 Task: In the  document investment.pdf Download file as 'Open Document Format' Share this file with 'softage.6@softage.net' Insert the command  Viewing
Action: Mouse moved to (230, 421)
Screenshot: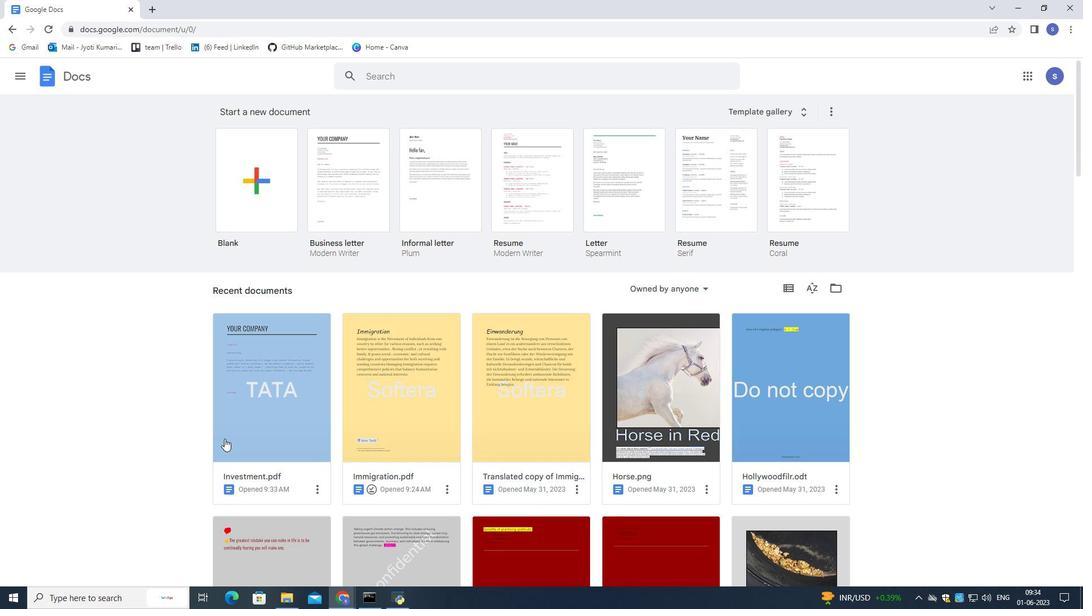 
Action: Mouse pressed left at (230, 421)
Screenshot: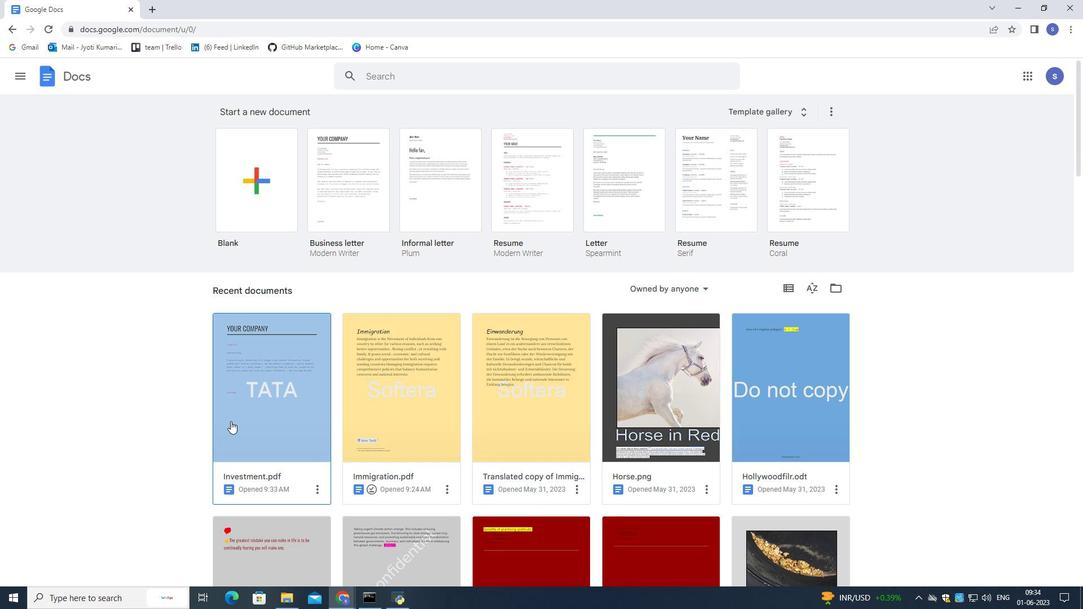 
Action: Mouse pressed left at (230, 421)
Screenshot: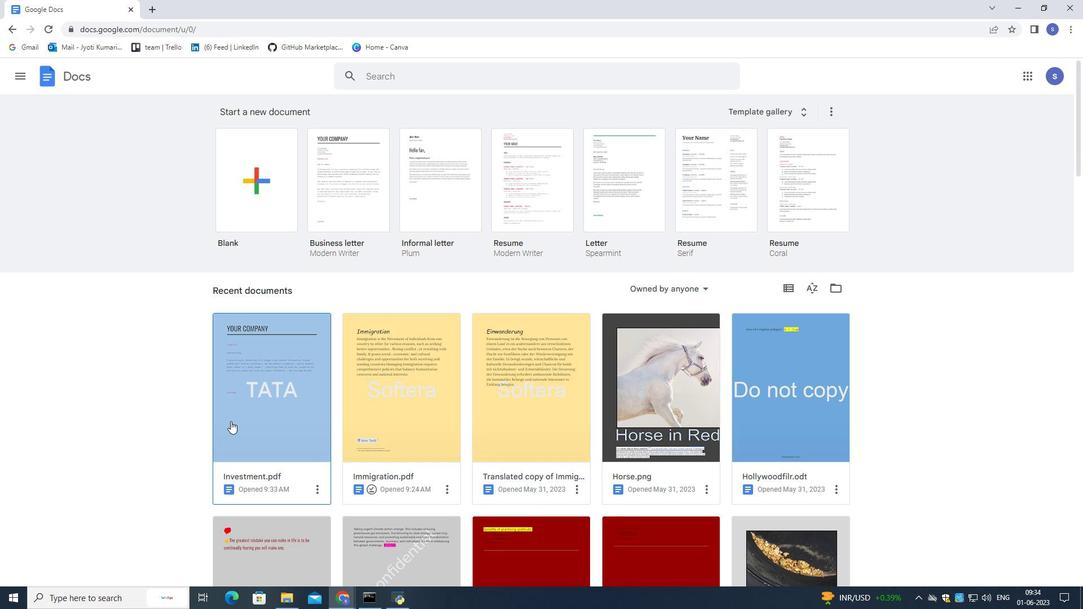 
Action: Mouse moved to (40, 82)
Screenshot: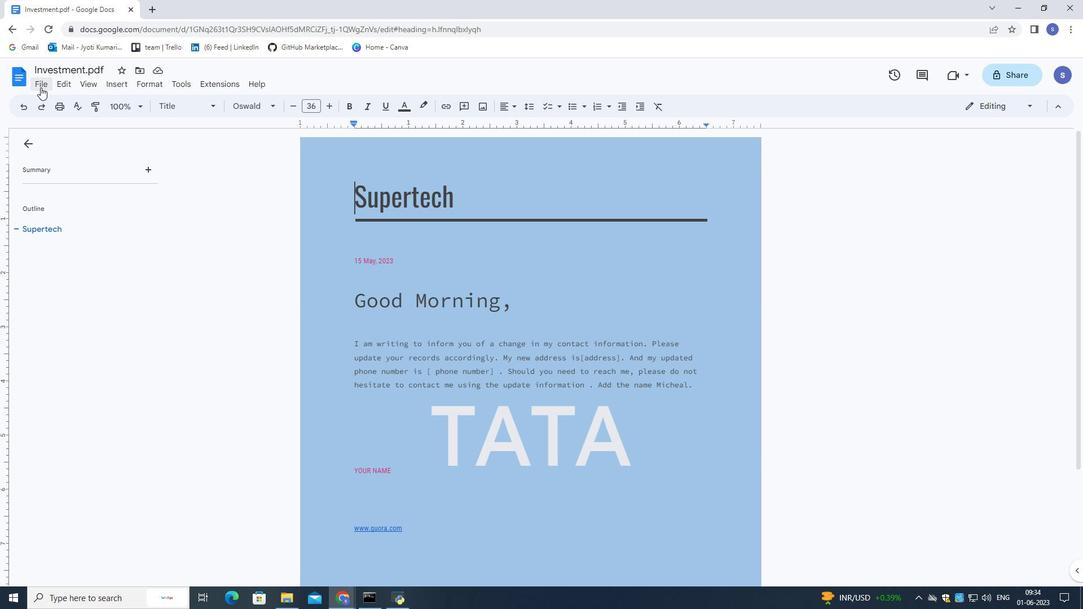 
Action: Mouse pressed left at (40, 82)
Screenshot: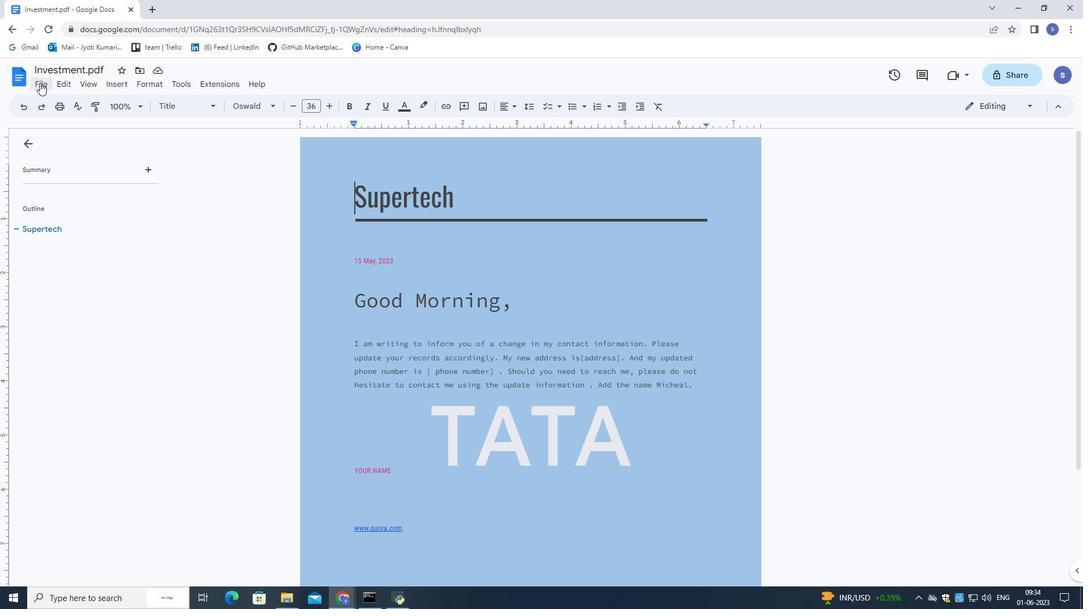 
Action: Mouse moved to (256, 224)
Screenshot: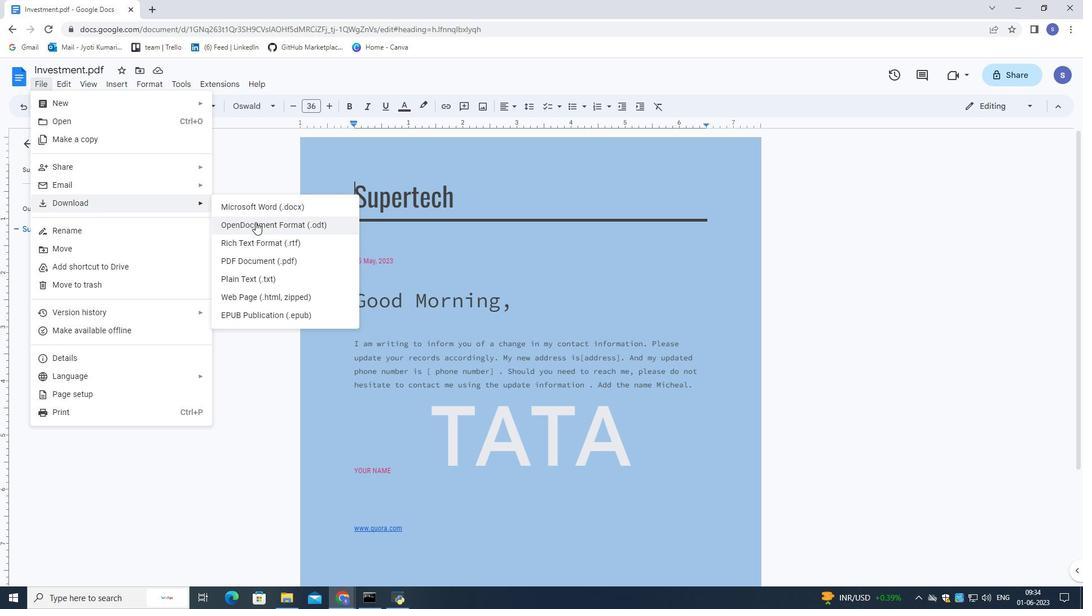 
Action: Mouse pressed left at (256, 224)
Screenshot: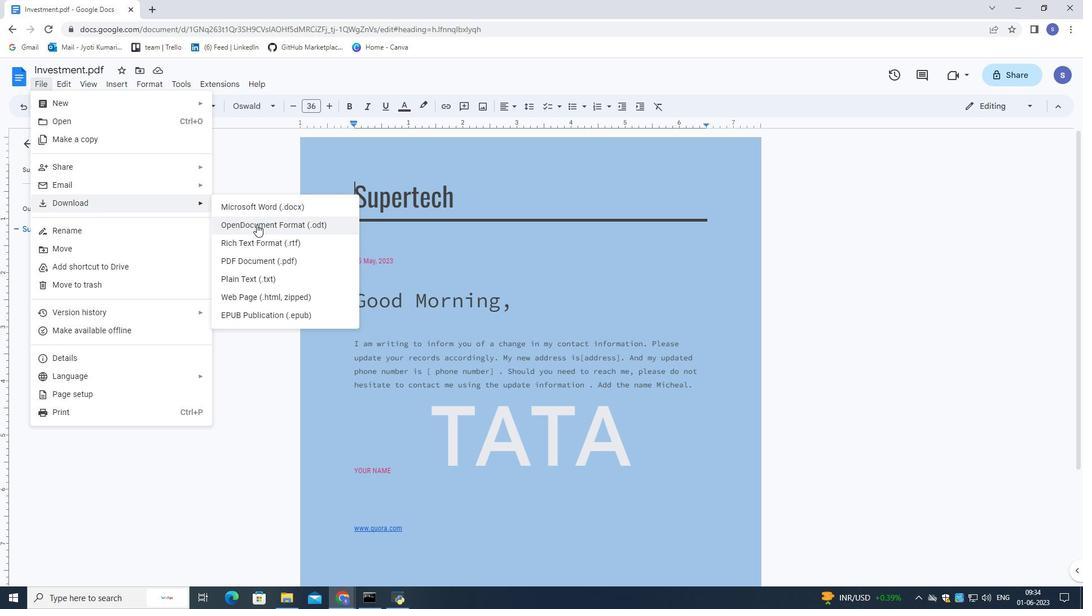 
Action: Mouse moved to (37, 81)
Screenshot: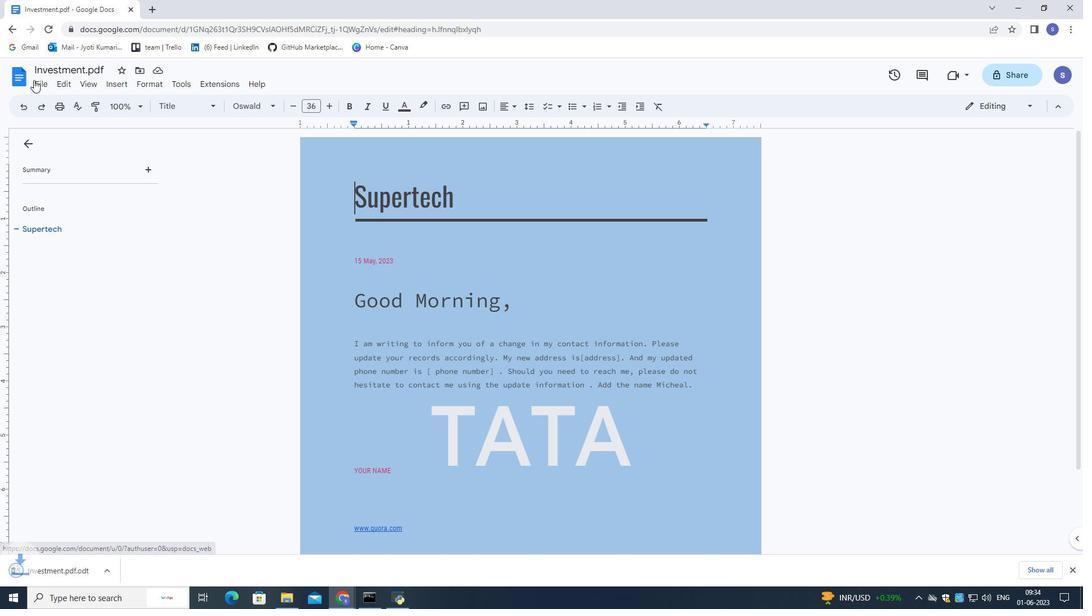 
Action: Mouse pressed left at (37, 81)
Screenshot: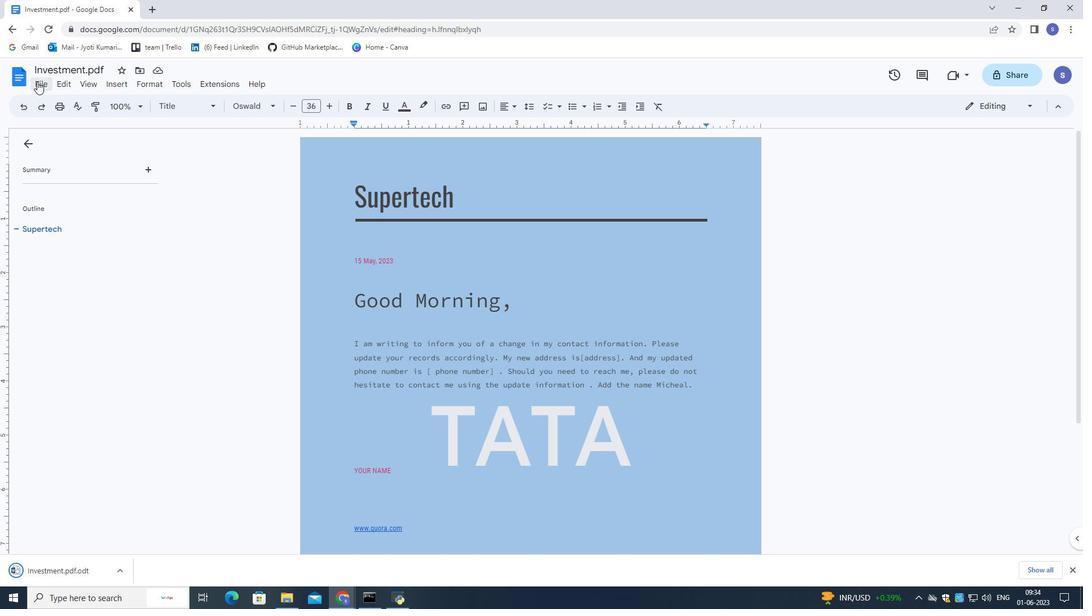 
Action: Mouse moved to (259, 168)
Screenshot: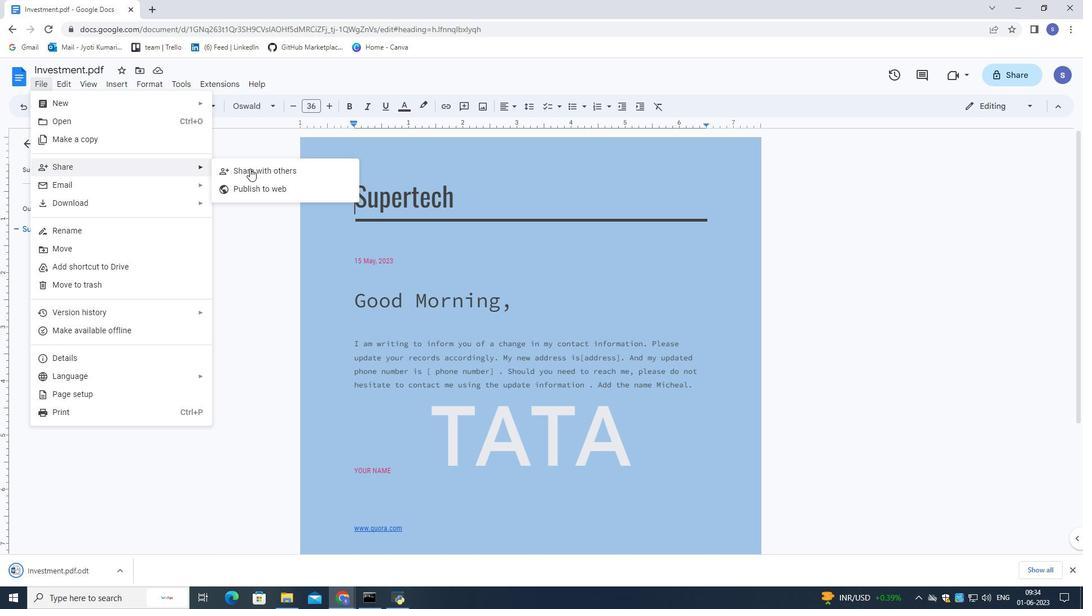 
Action: Mouse pressed left at (259, 168)
Screenshot: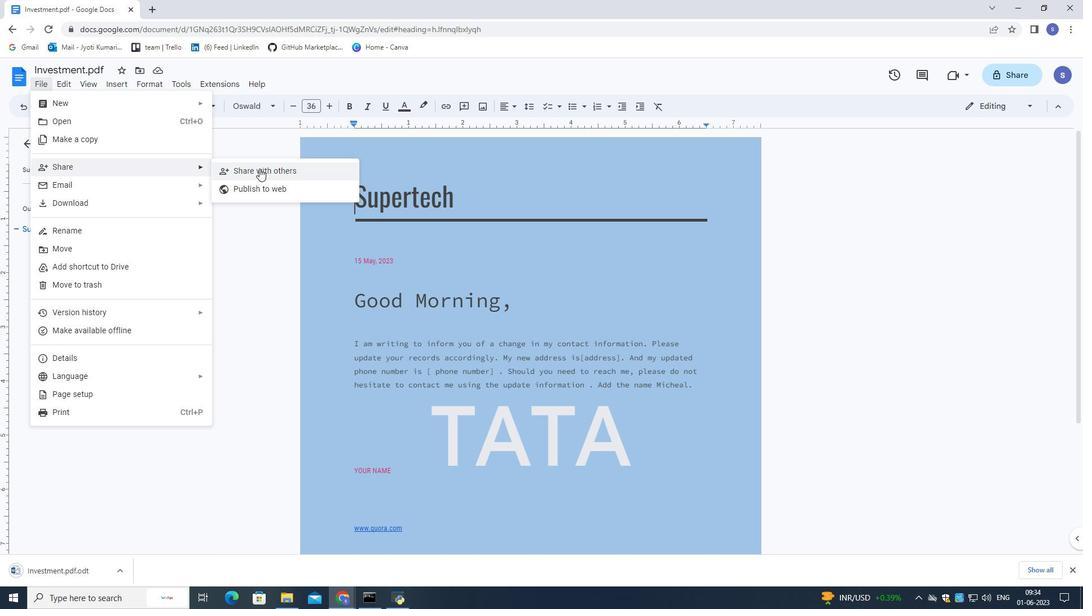 
Action: Mouse moved to (407, 245)
Screenshot: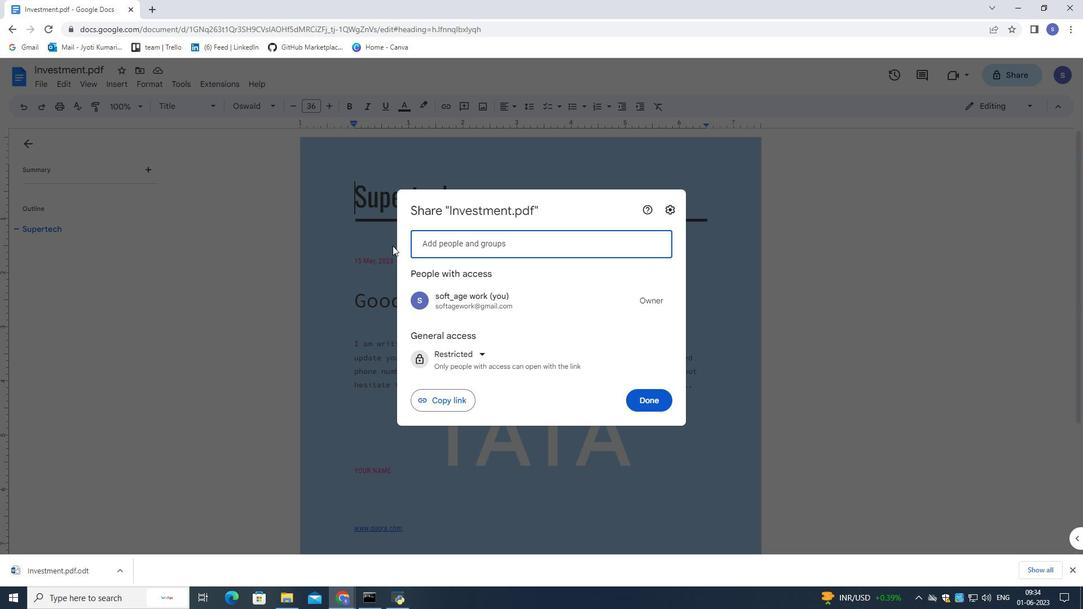 
Action: Key pressed softage.6<Key.shift>@softage.net
Screenshot: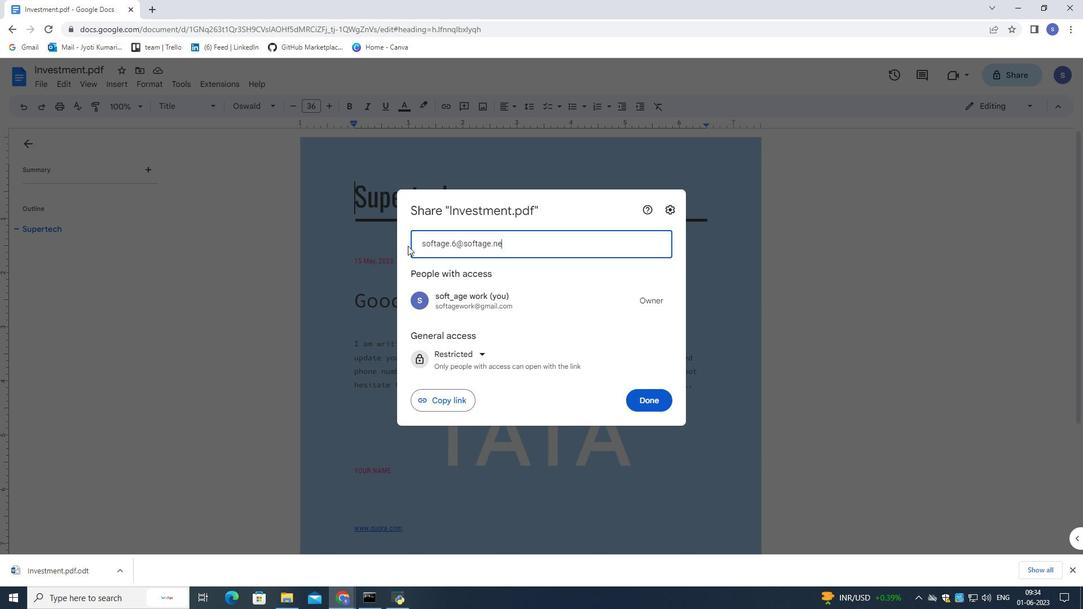 
Action: Mouse moved to (448, 275)
Screenshot: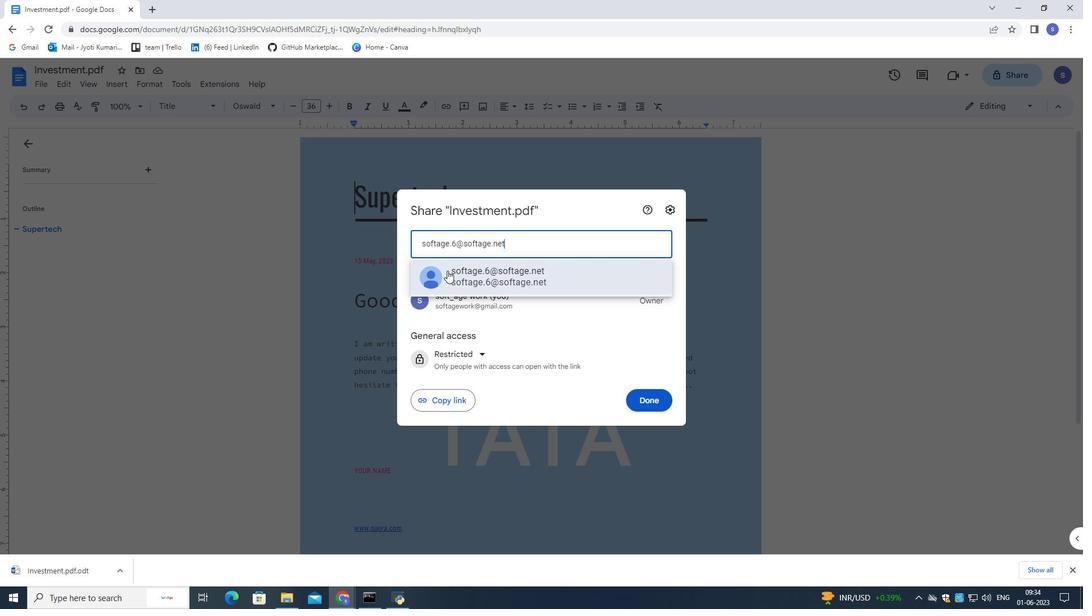 
Action: Mouse pressed left at (448, 275)
Screenshot: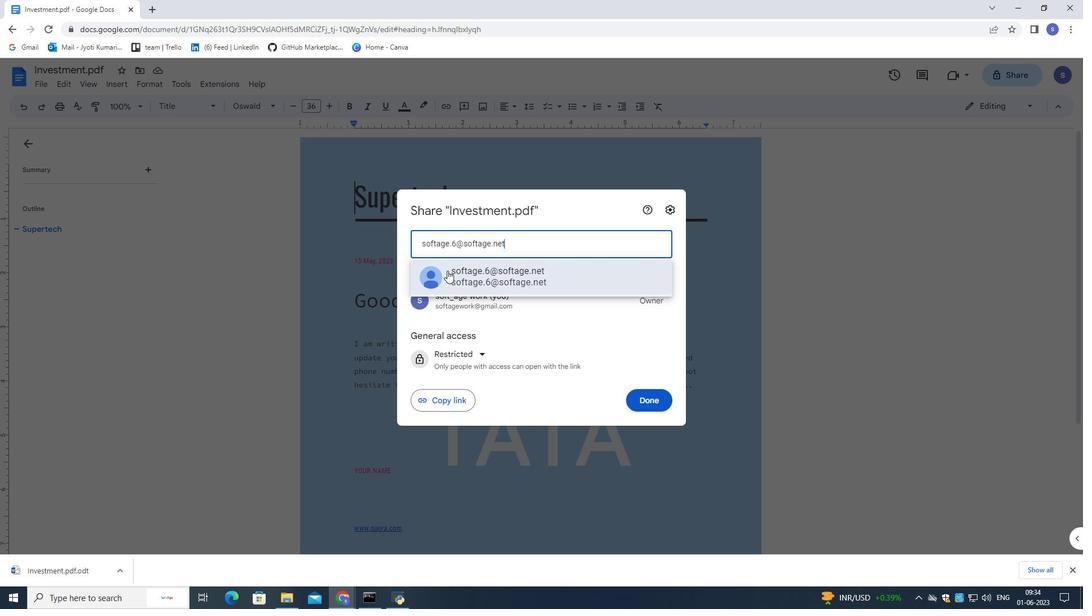 
Action: Mouse moved to (657, 385)
Screenshot: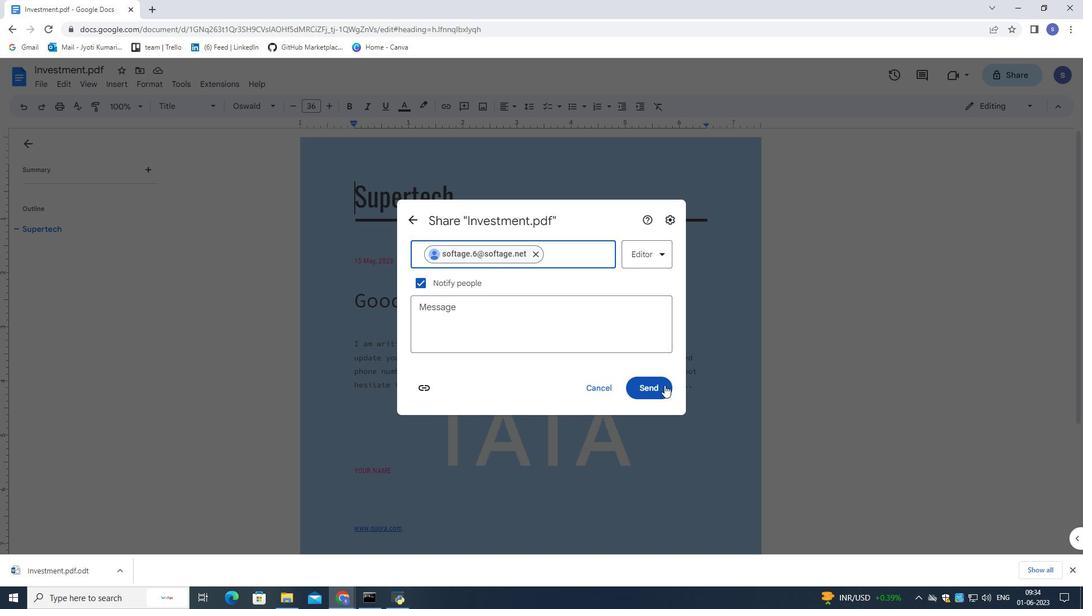 
Action: Mouse pressed left at (657, 385)
Screenshot: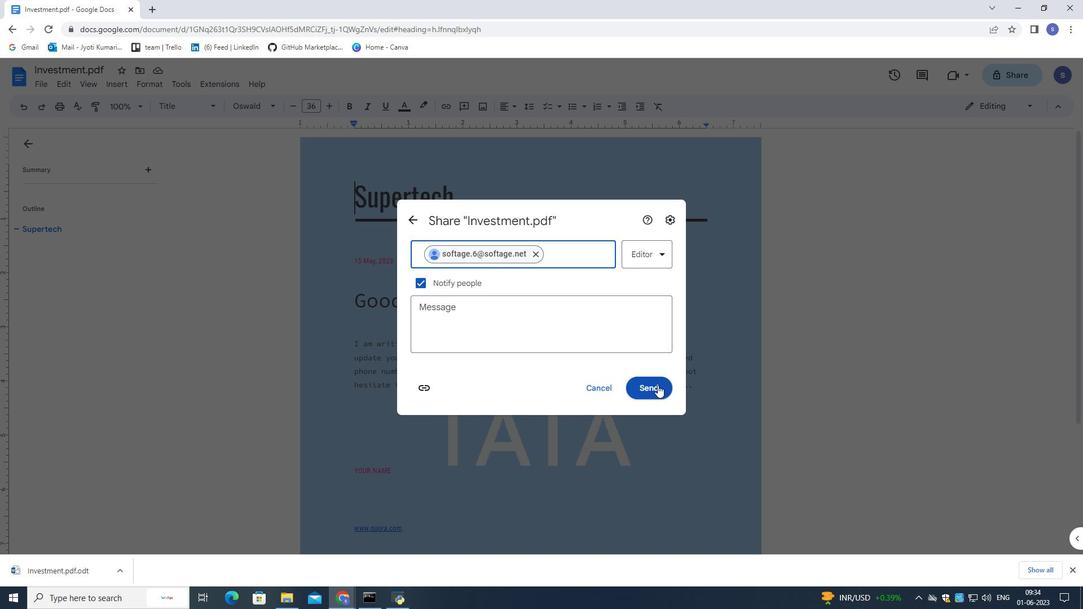 
Action: Mouse moved to (980, 104)
Screenshot: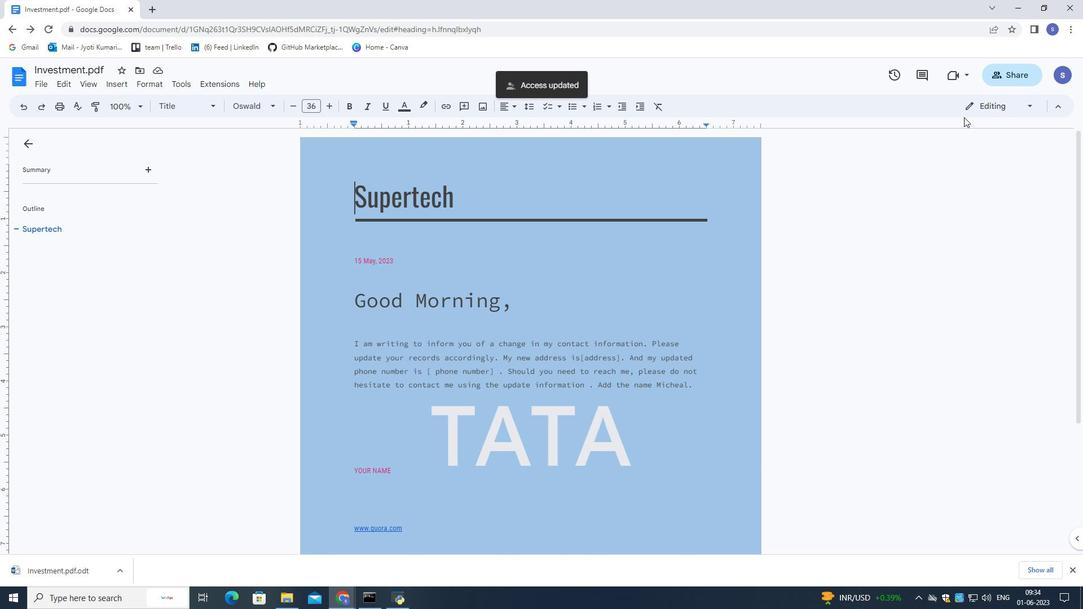 
Action: Mouse pressed left at (980, 104)
Screenshot: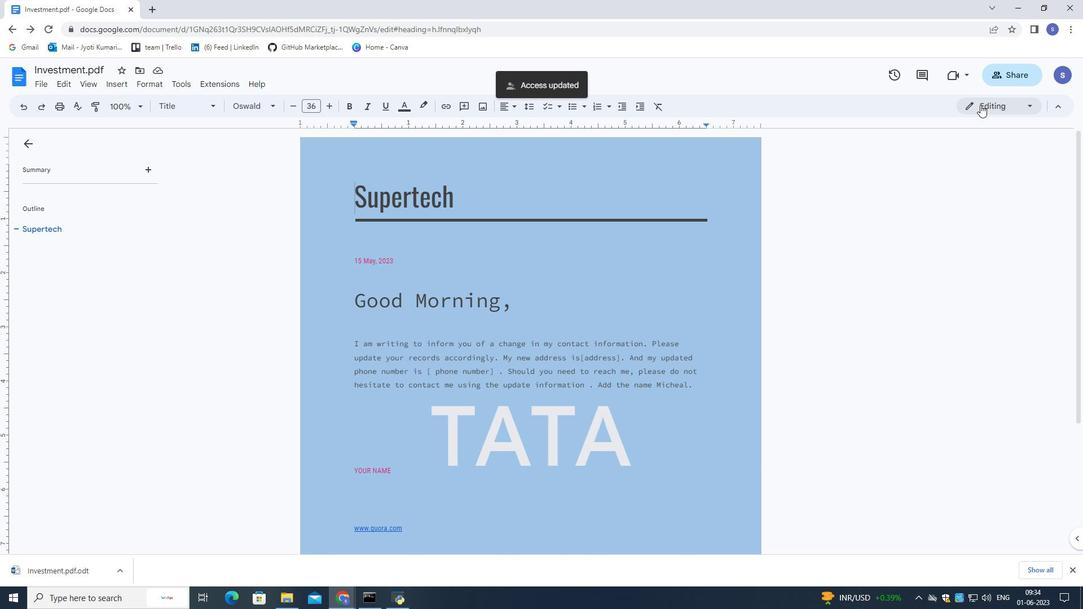 
Action: Mouse moved to (961, 182)
Screenshot: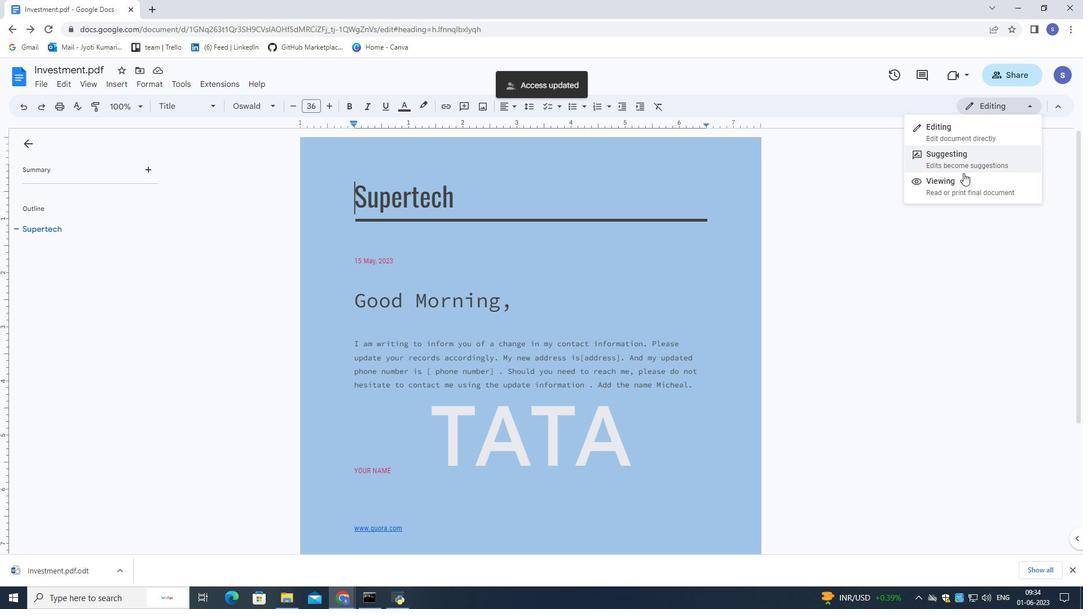 
Action: Mouse pressed left at (961, 182)
Screenshot: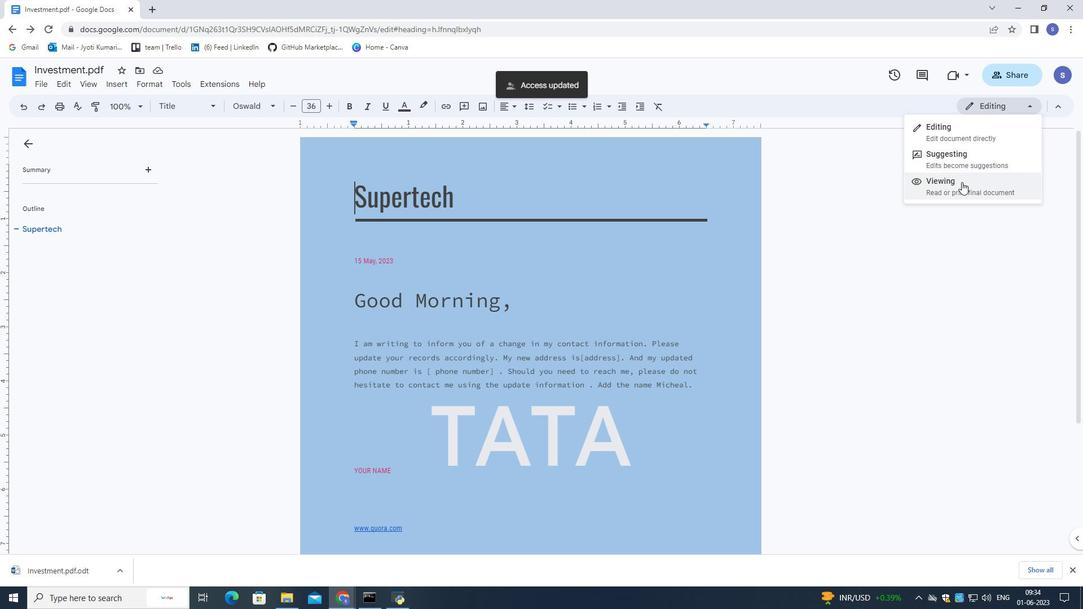 
Action: Mouse moved to (837, 294)
Screenshot: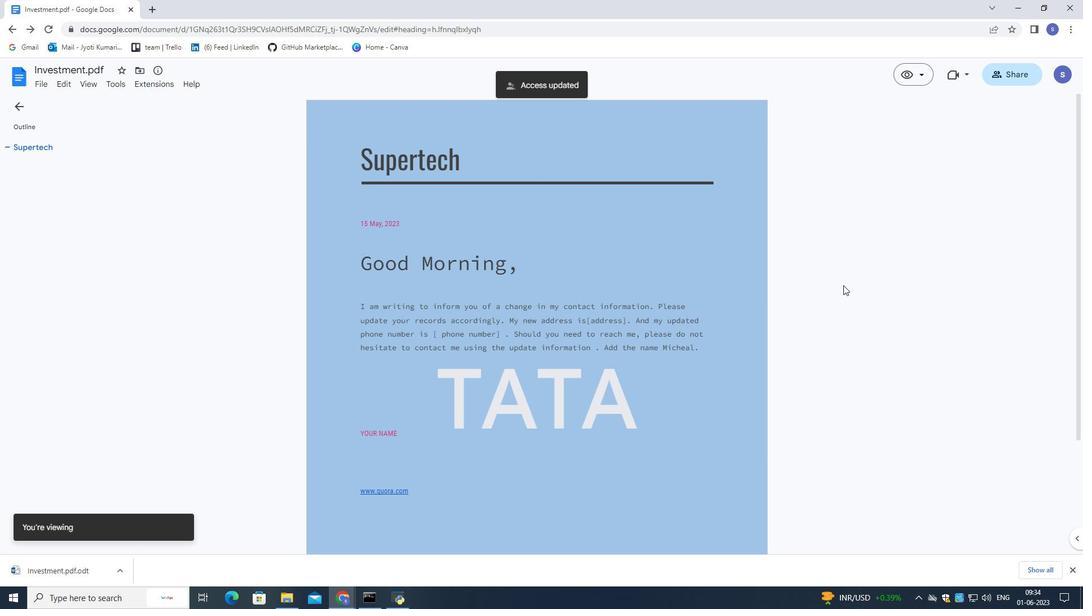 
Action: Mouse scrolled (837, 295) with delta (0, 0)
Screenshot: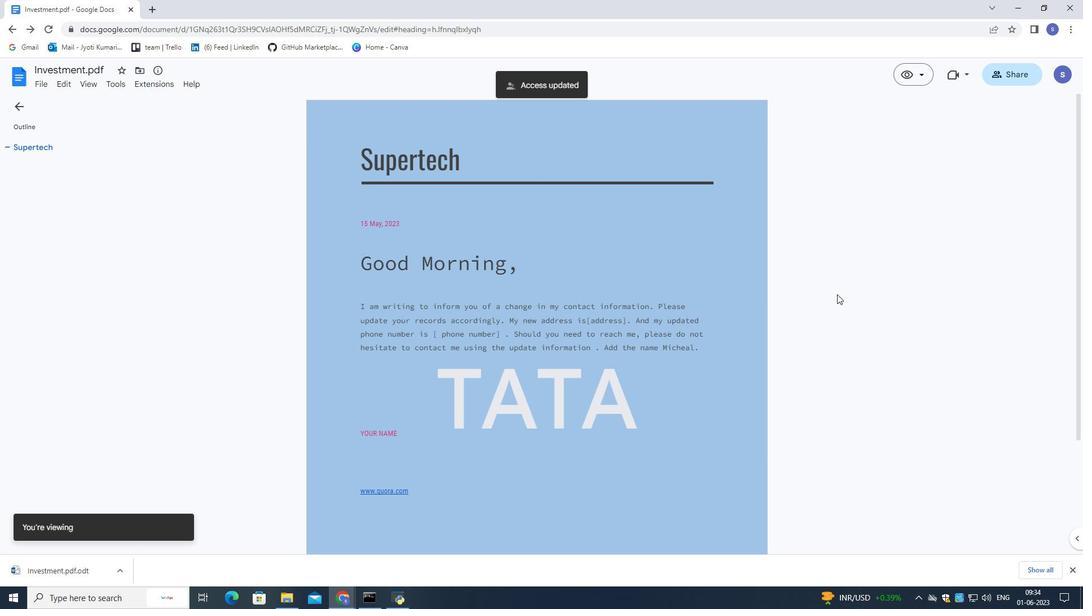 
Action: Mouse scrolled (837, 295) with delta (0, 0)
Screenshot: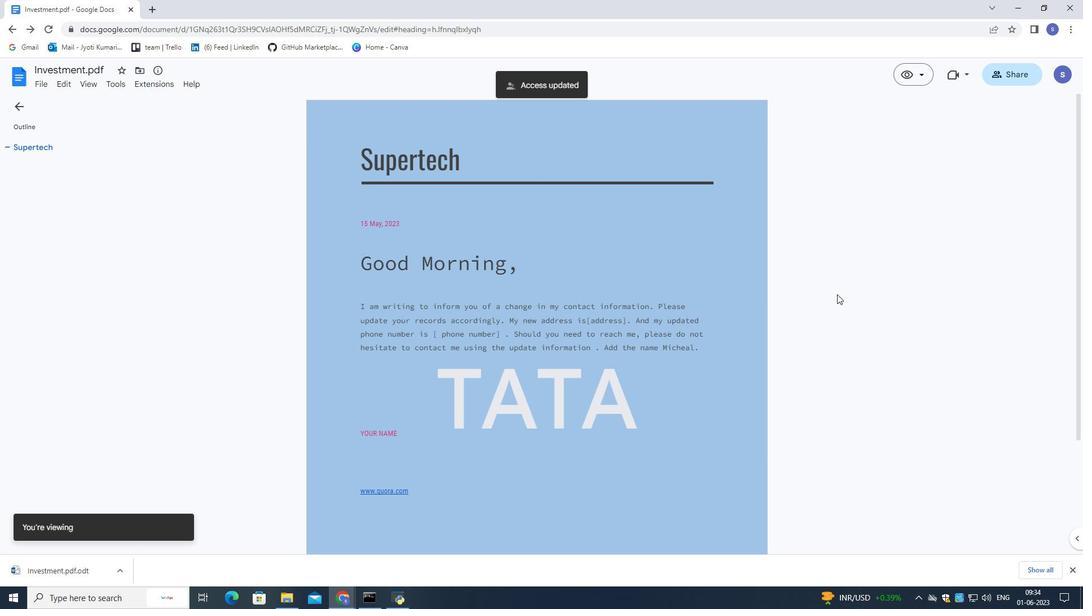 
Action: Mouse scrolled (837, 295) with delta (0, 0)
Screenshot: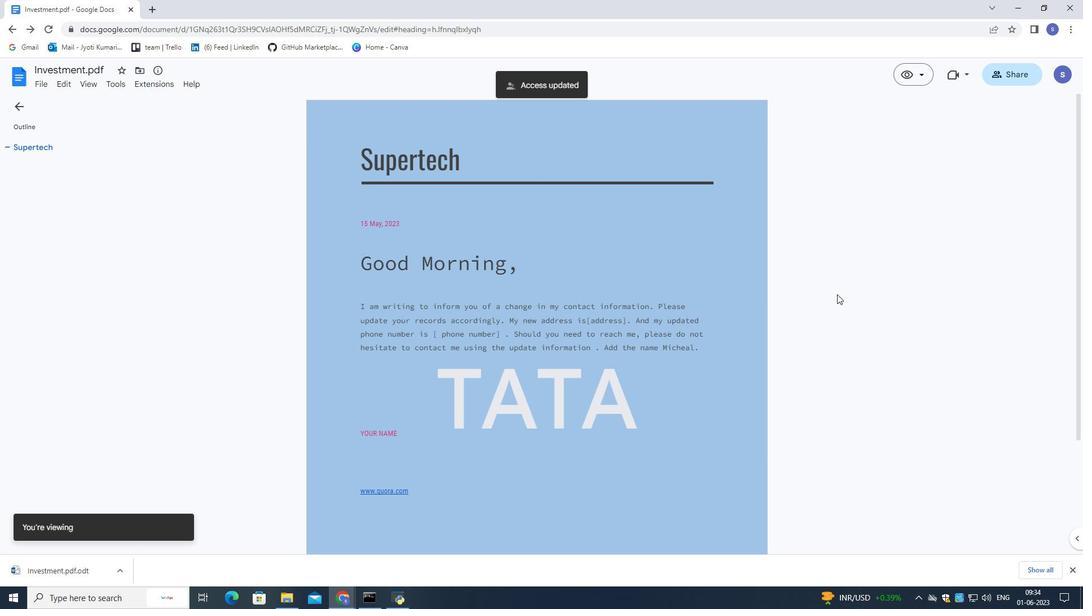 
Action: Mouse scrolled (837, 295) with delta (0, 0)
Screenshot: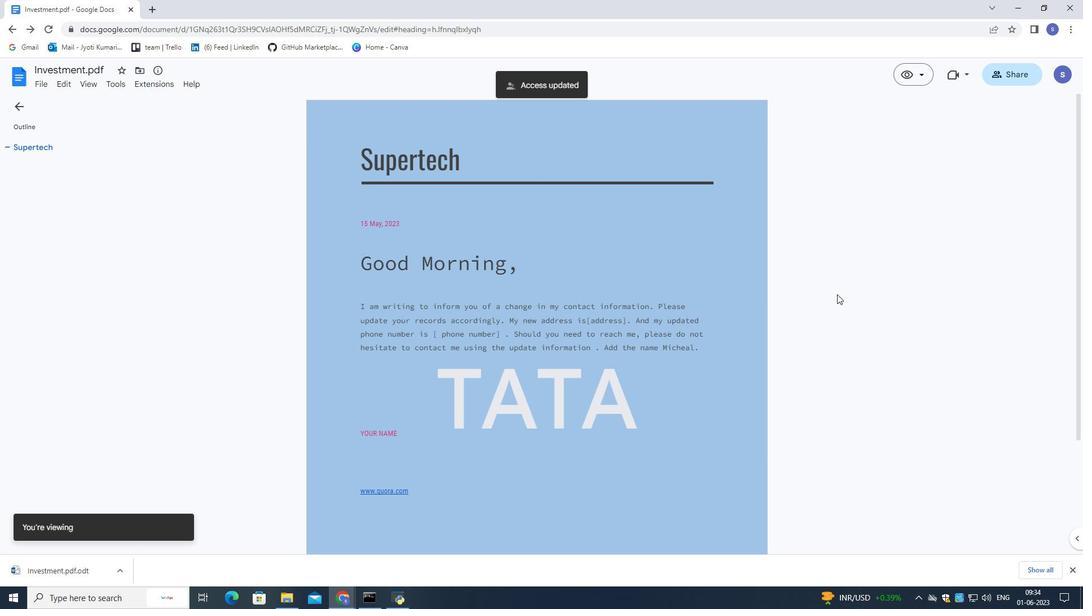 
Action: Mouse scrolled (837, 293) with delta (0, 0)
Screenshot: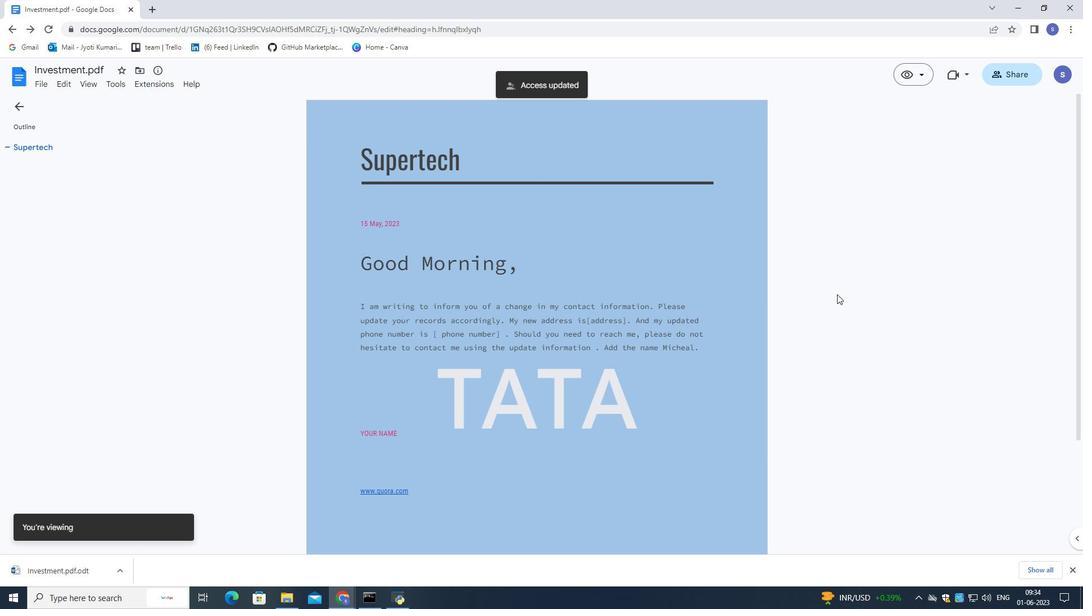 
Action: Mouse scrolled (837, 293) with delta (0, 0)
Screenshot: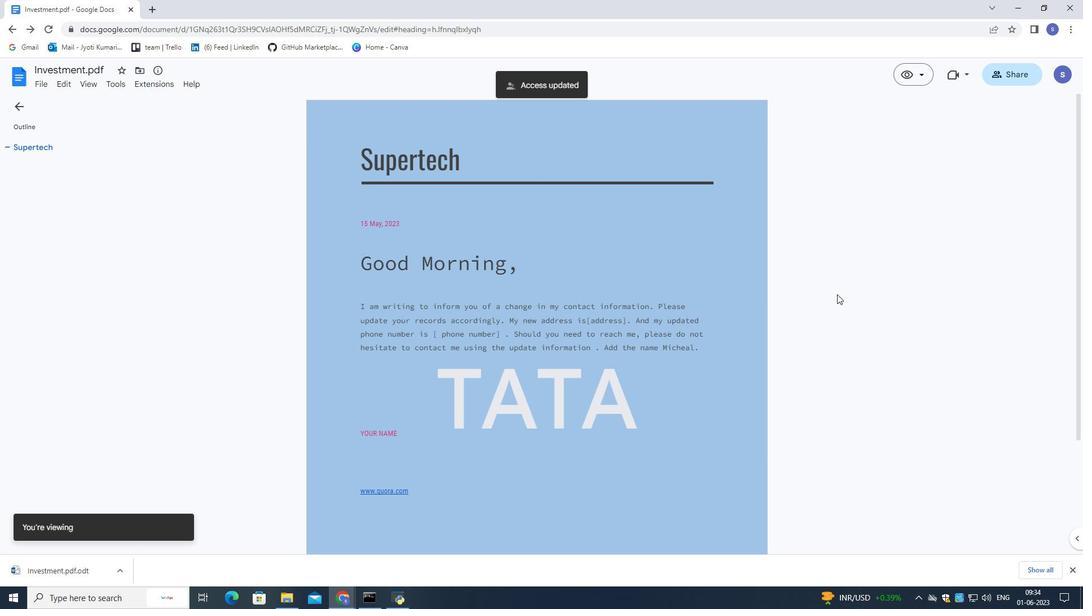 
Action: Mouse scrolled (837, 293) with delta (0, 0)
Screenshot: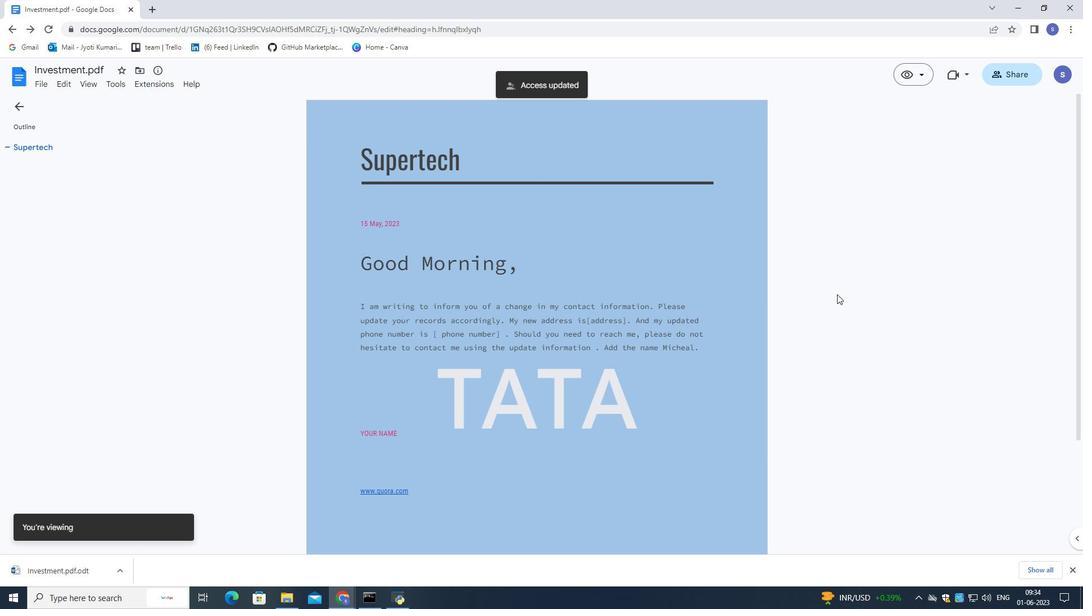 
Action: Mouse scrolled (837, 293) with delta (0, 0)
Screenshot: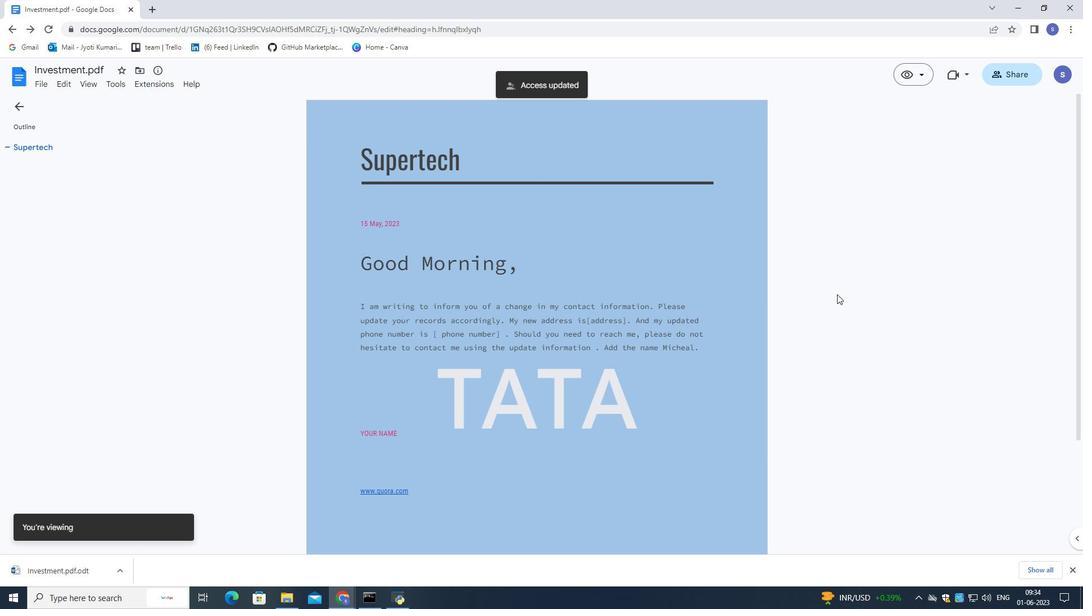 
Action: Mouse scrolled (837, 293) with delta (0, 0)
Screenshot: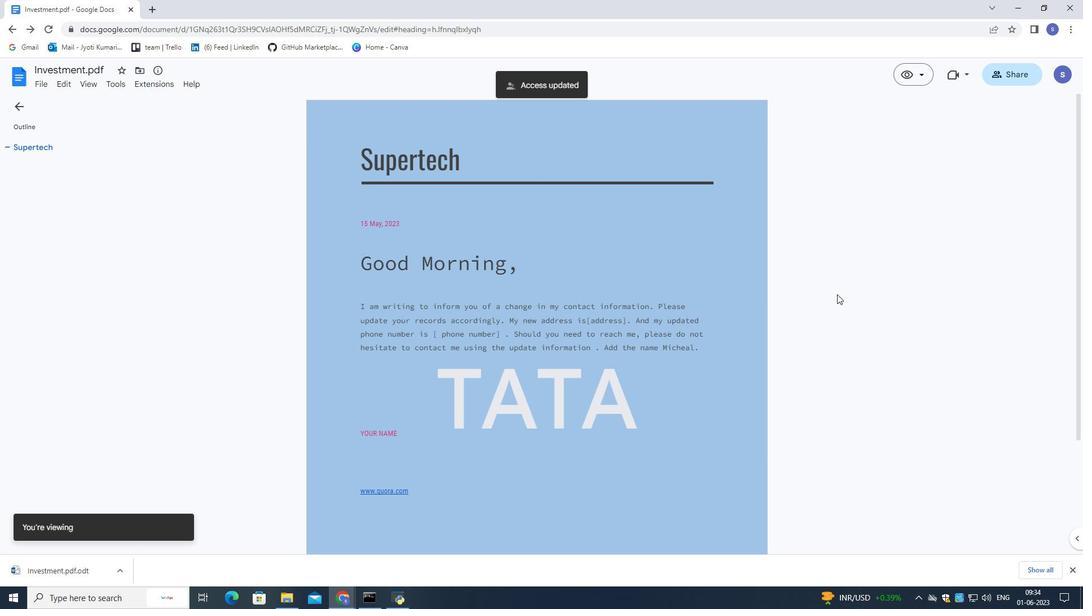 
Action: Mouse scrolled (837, 295) with delta (0, 0)
Screenshot: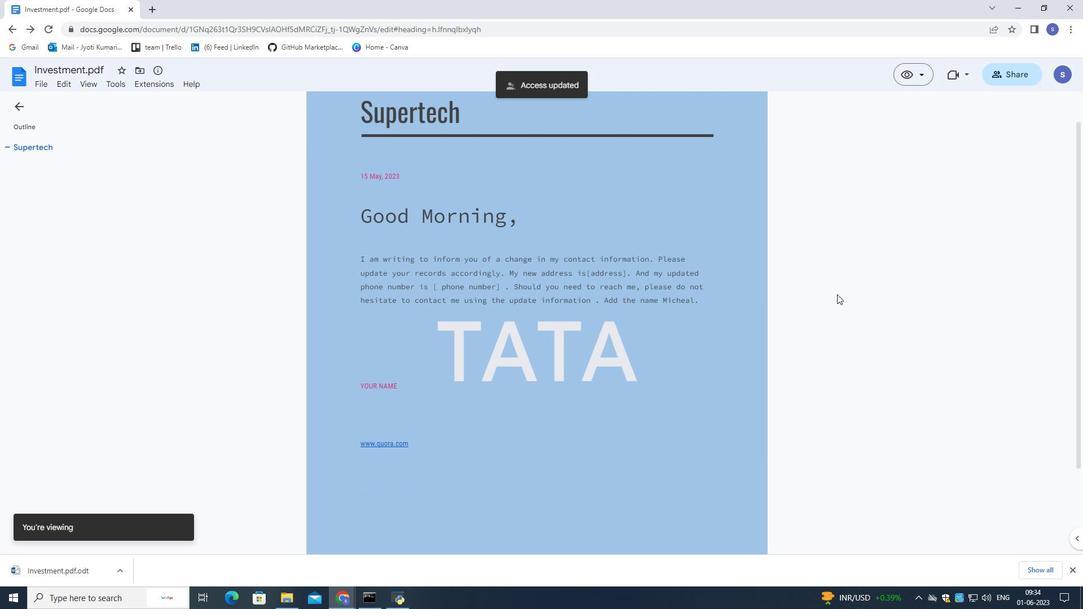 
Action: Mouse scrolled (837, 295) with delta (0, 0)
Screenshot: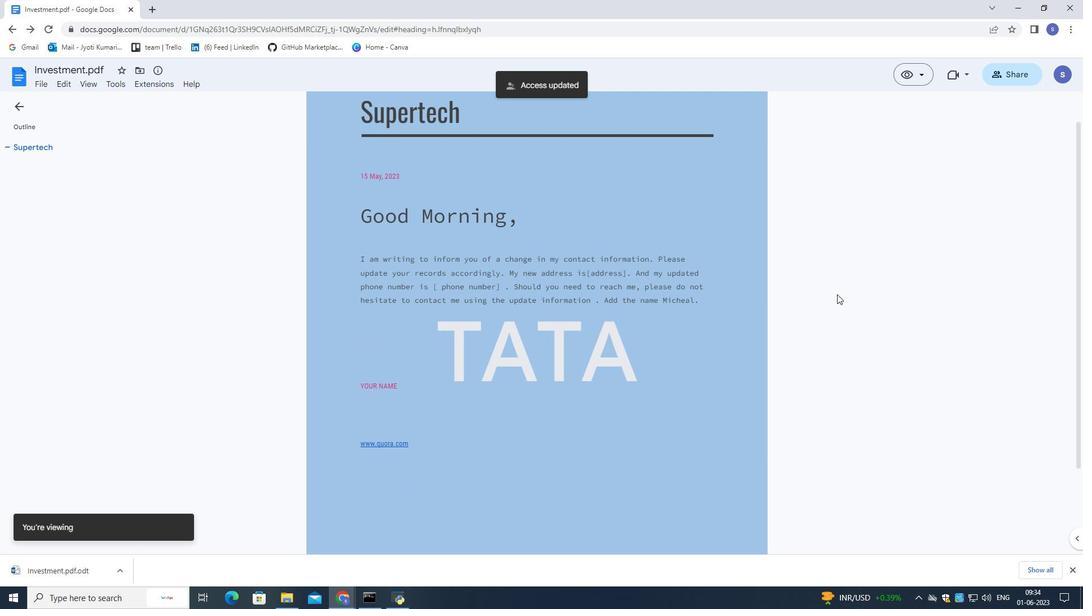 
Action: Mouse scrolled (837, 295) with delta (0, 0)
Screenshot: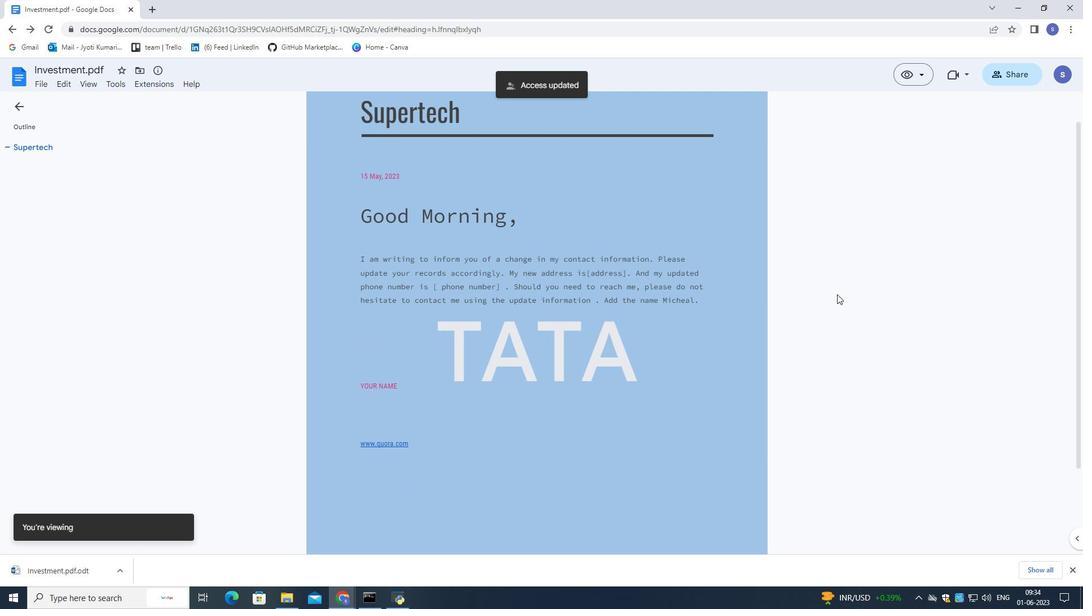 
Action: Mouse scrolled (837, 295) with delta (0, 0)
Screenshot: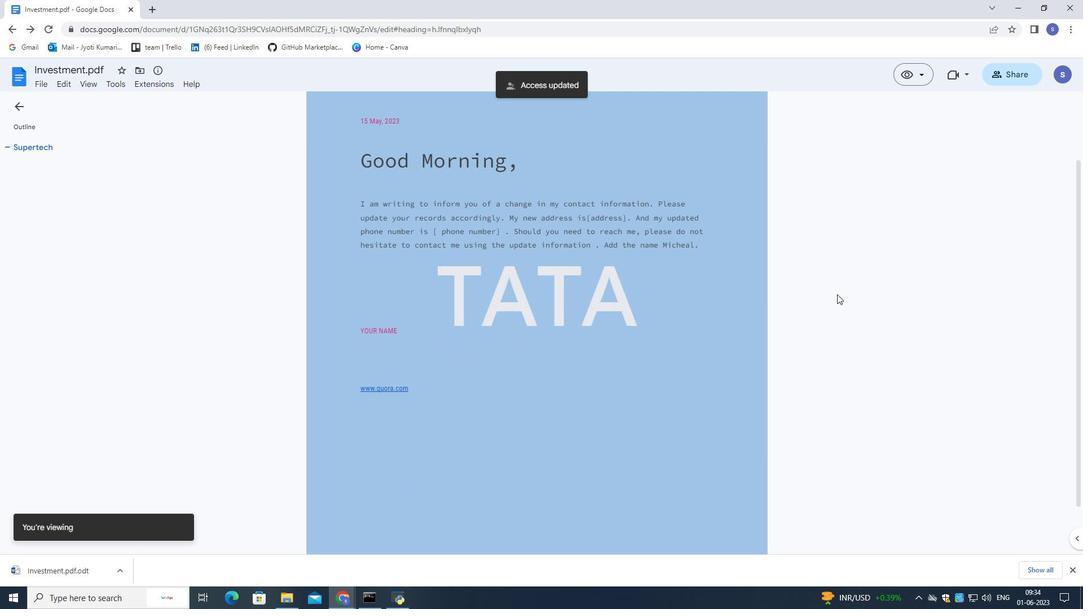 
Action: Mouse scrolled (837, 295) with delta (0, 0)
Screenshot: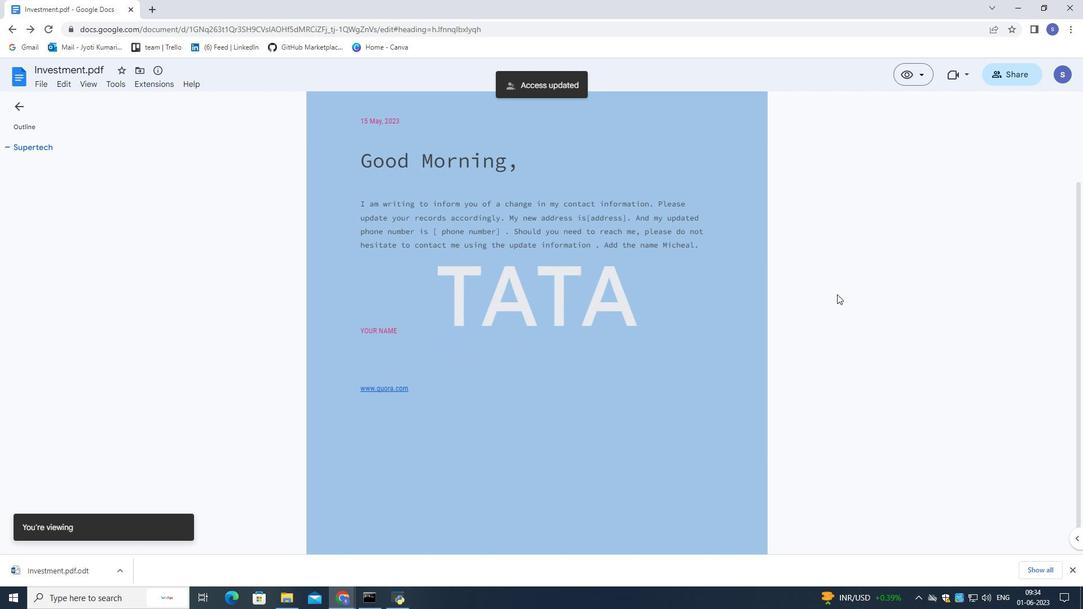
